 Task: Look for products in the category "Soup, Salads & Sandwiches" from Market Corner only.
Action: Mouse pressed left at (243, 122)
Screenshot: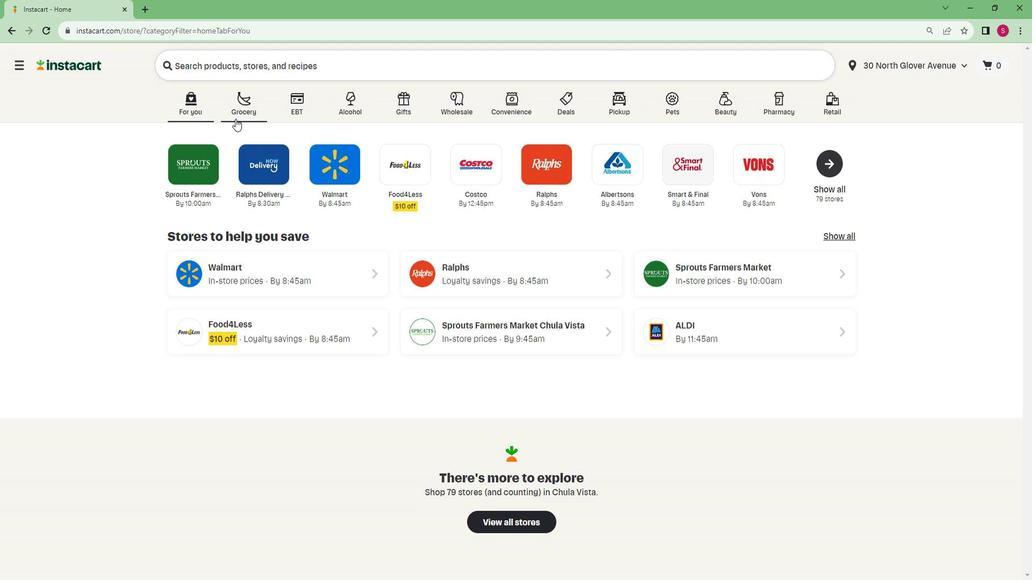 
Action: Mouse moved to (223, 310)
Screenshot: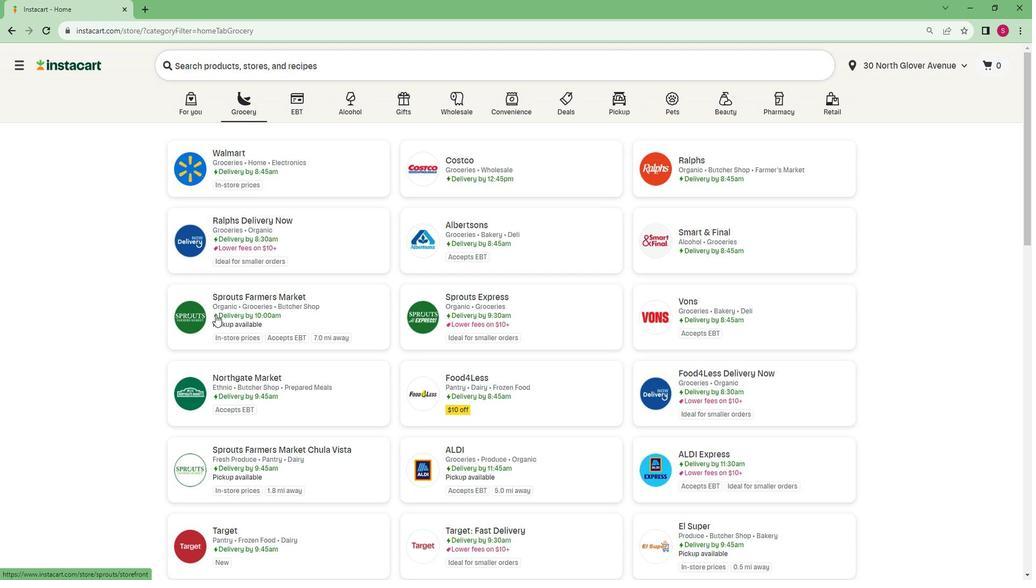 
Action: Mouse pressed left at (223, 310)
Screenshot: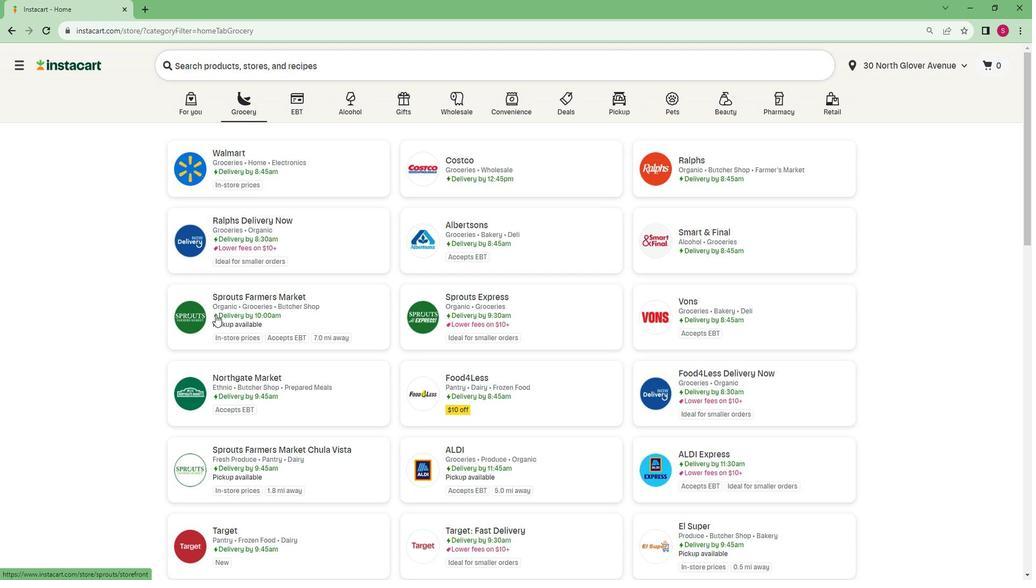 
Action: Mouse moved to (43, 426)
Screenshot: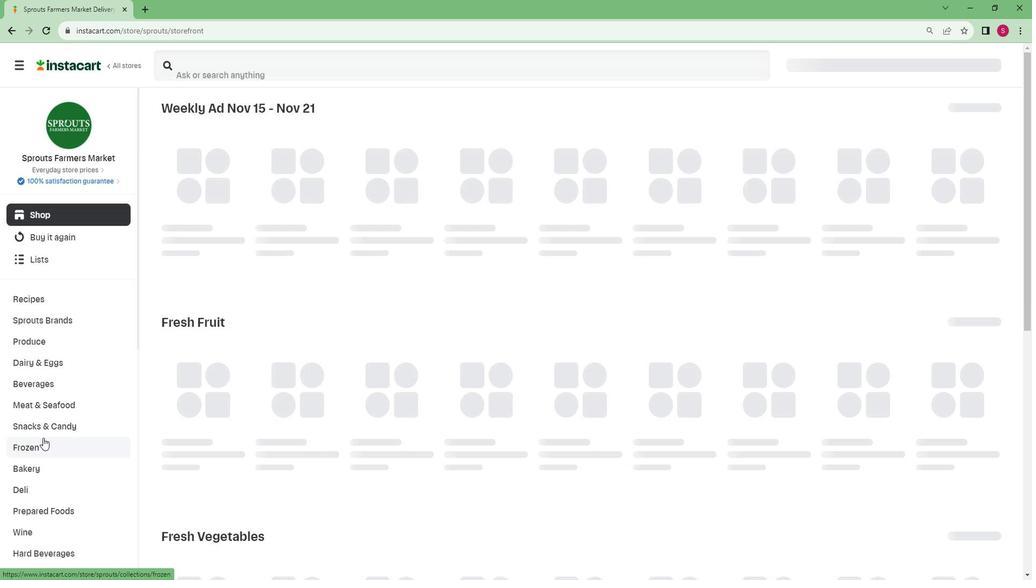 
Action: Mouse scrolled (43, 425) with delta (0, 0)
Screenshot: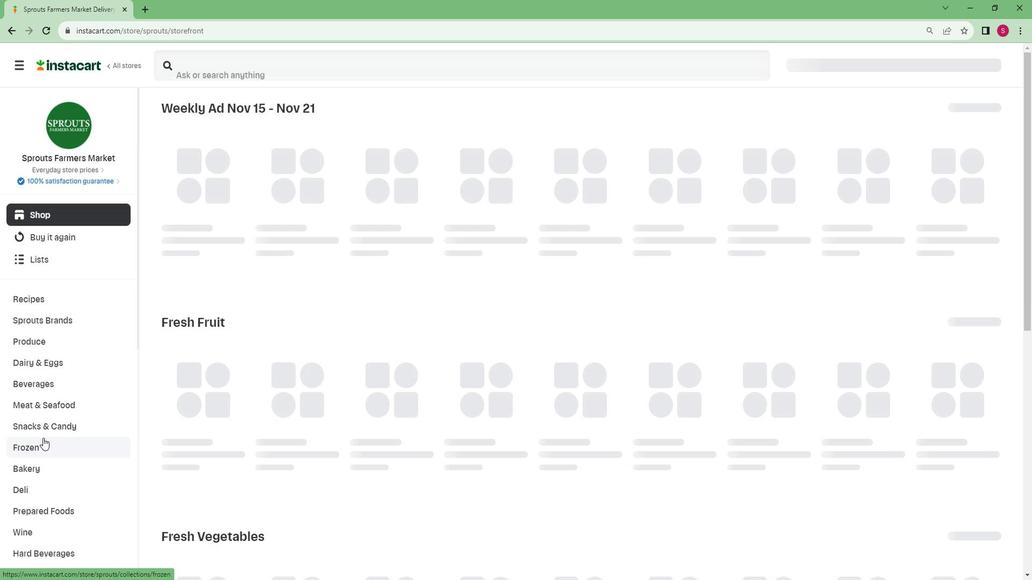 
Action: Mouse scrolled (43, 425) with delta (0, 0)
Screenshot: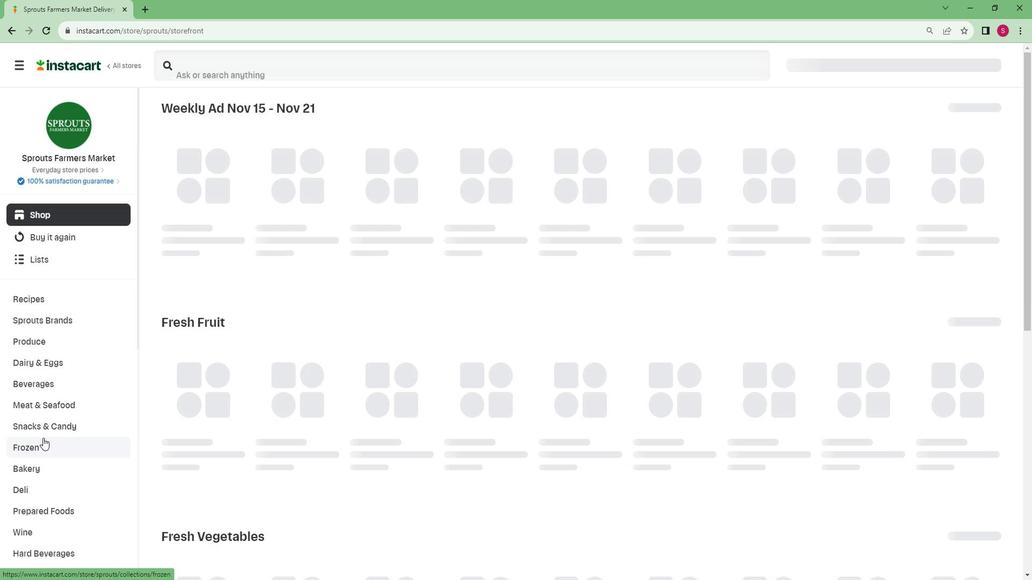 
Action: Mouse scrolled (43, 425) with delta (0, 0)
Screenshot: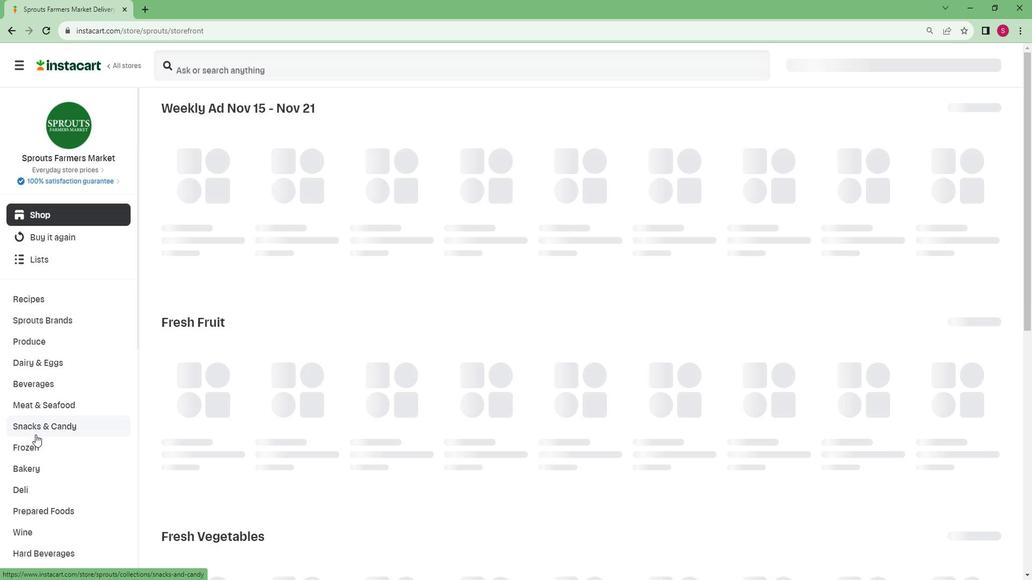 
Action: Mouse scrolled (43, 425) with delta (0, 0)
Screenshot: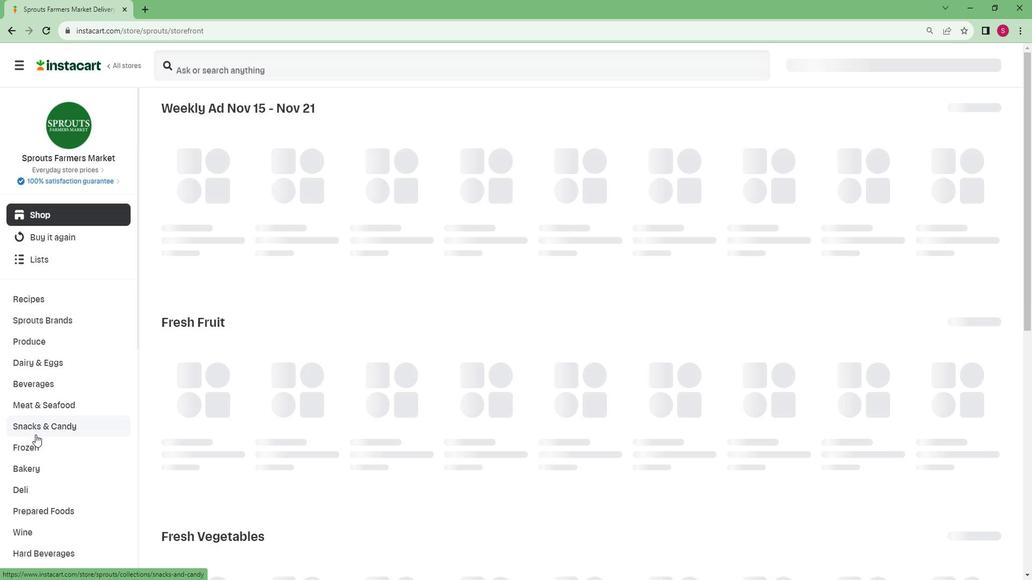 
Action: Mouse scrolled (43, 425) with delta (0, 0)
Screenshot: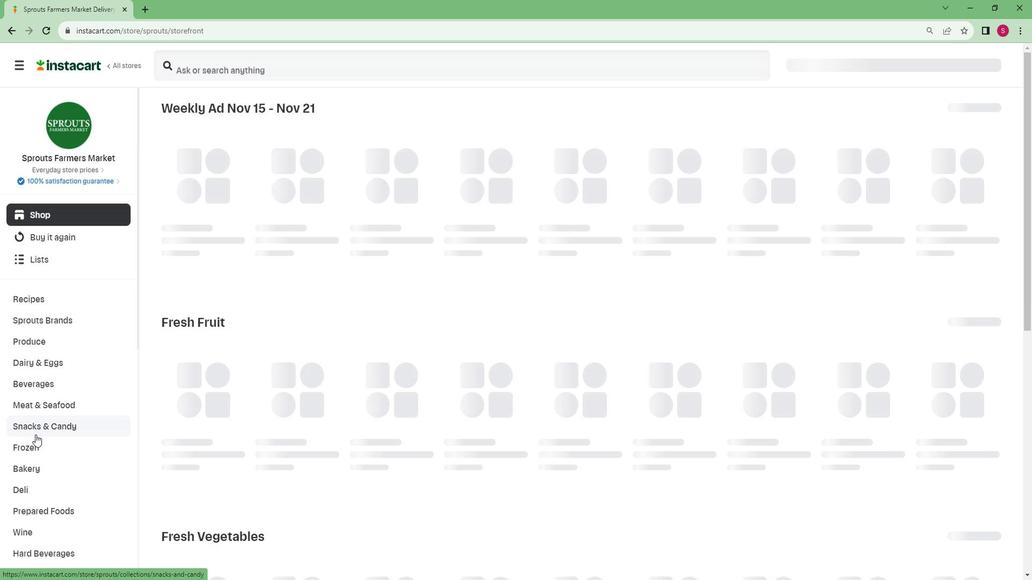 
Action: Mouse scrolled (43, 425) with delta (0, 0)
Screenshot: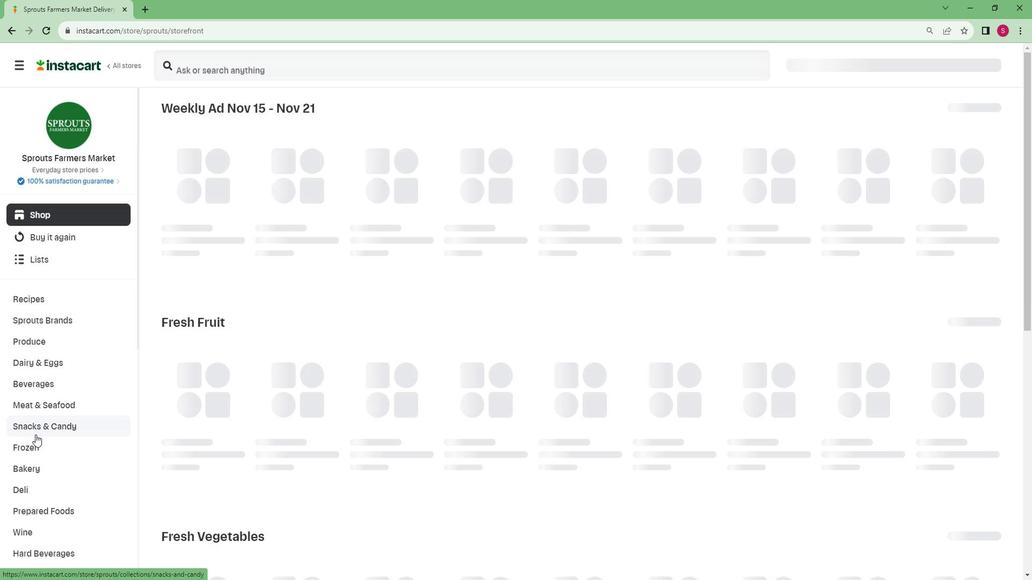 
Action: Mouse moved to (41, 425)
Screenshot: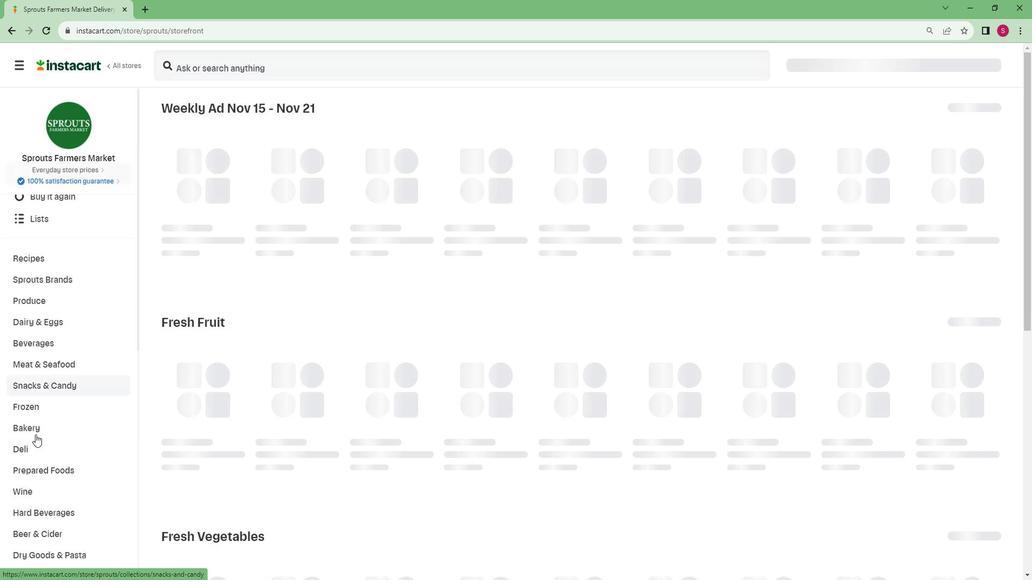 
Action: Mouse scrolled (41, 425) with delta (0, 0)
Screenshot: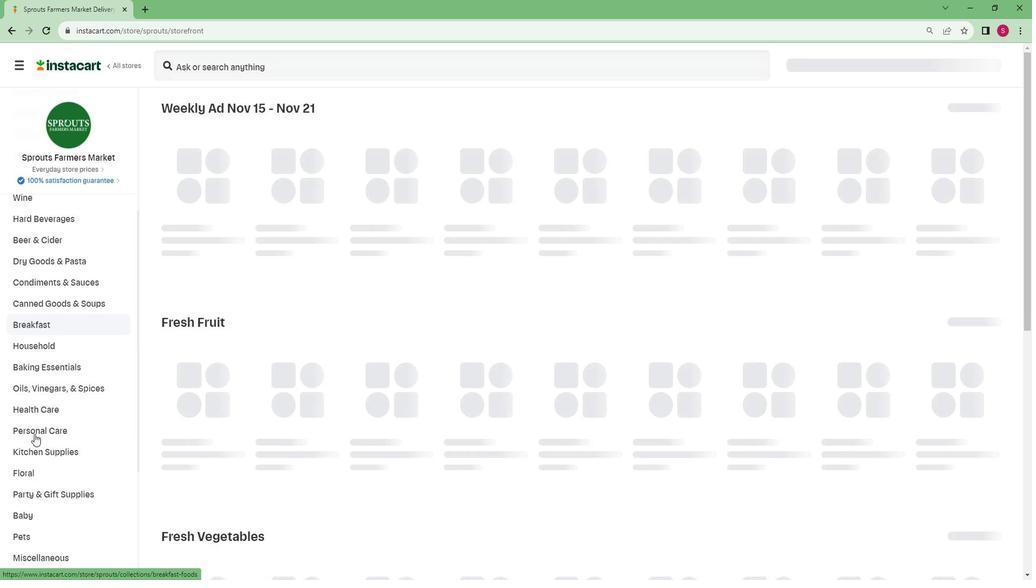 
Action: Mouse scrolled (41, 425) with delta (0, 0)
Screenshot: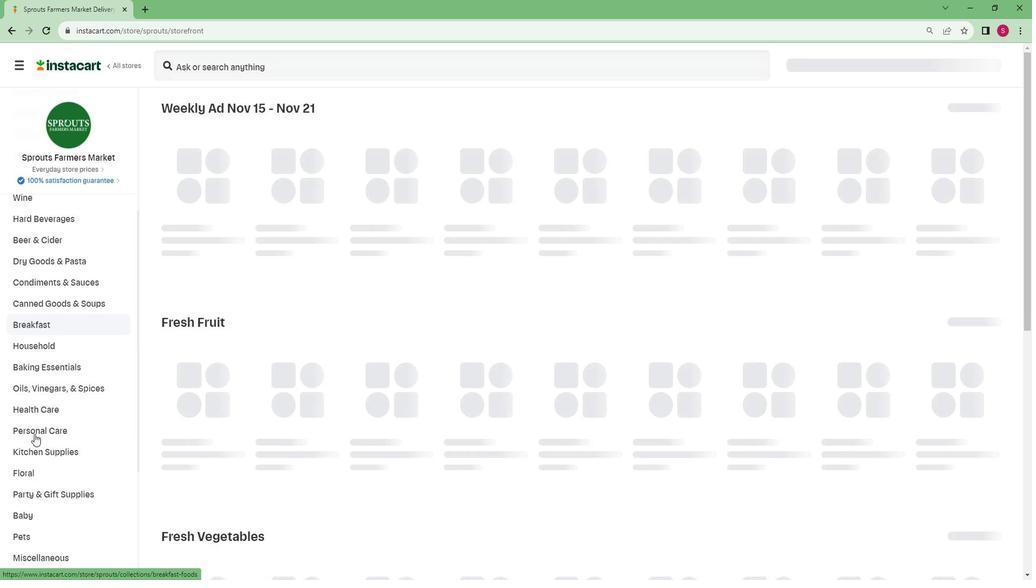 
Action: Mouse scrolled (41, 425) with delta (0, 0)
Screenshot: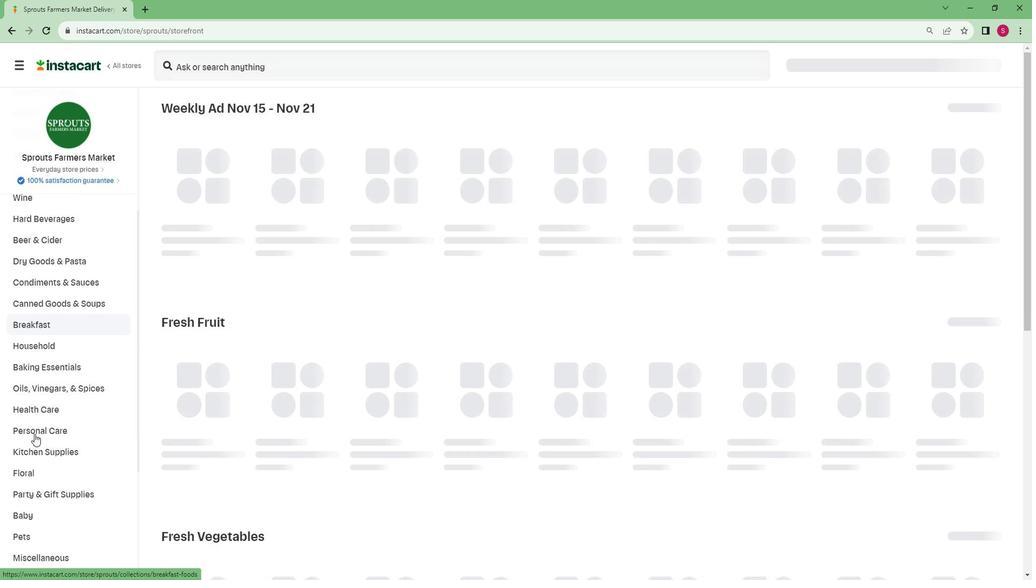 
Action: Mouse scrolled (41, 425) with delta (0, 0)
Screenshot: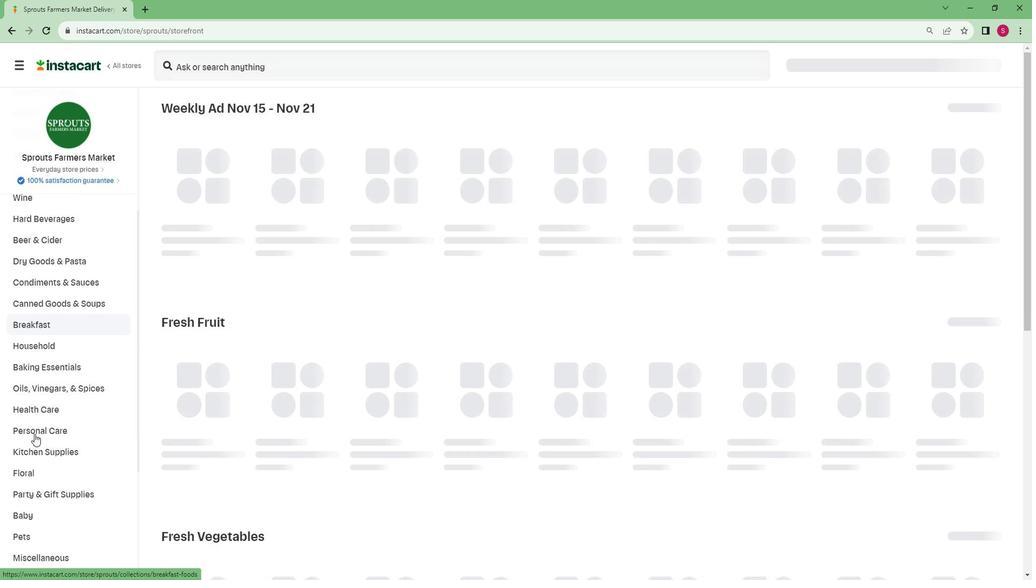 
Action: Mouse scrolled (41, 425) with delta (0, 0)
Screenshot: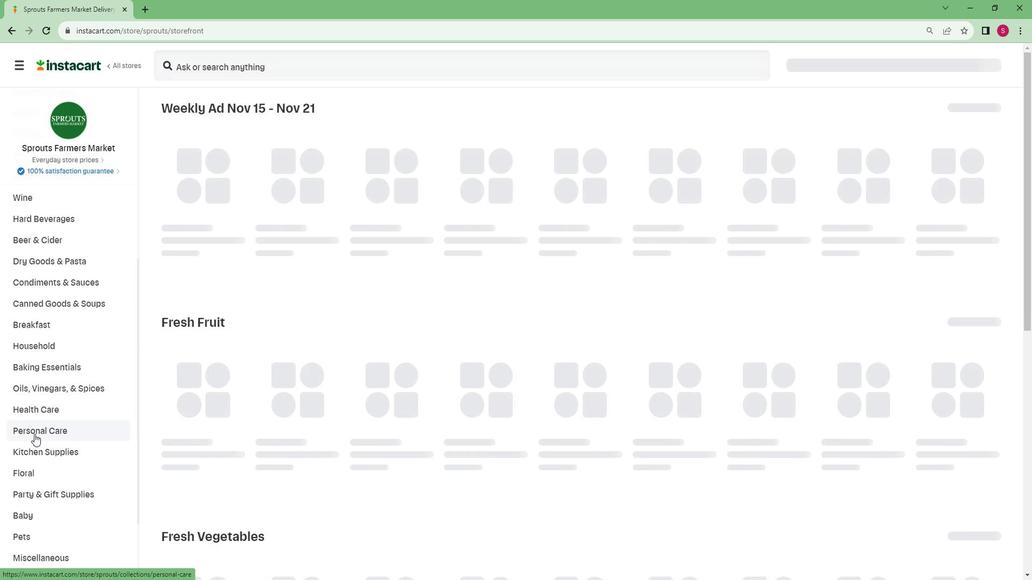 
Action: Mouse moved to (37, 554)
Screenshot: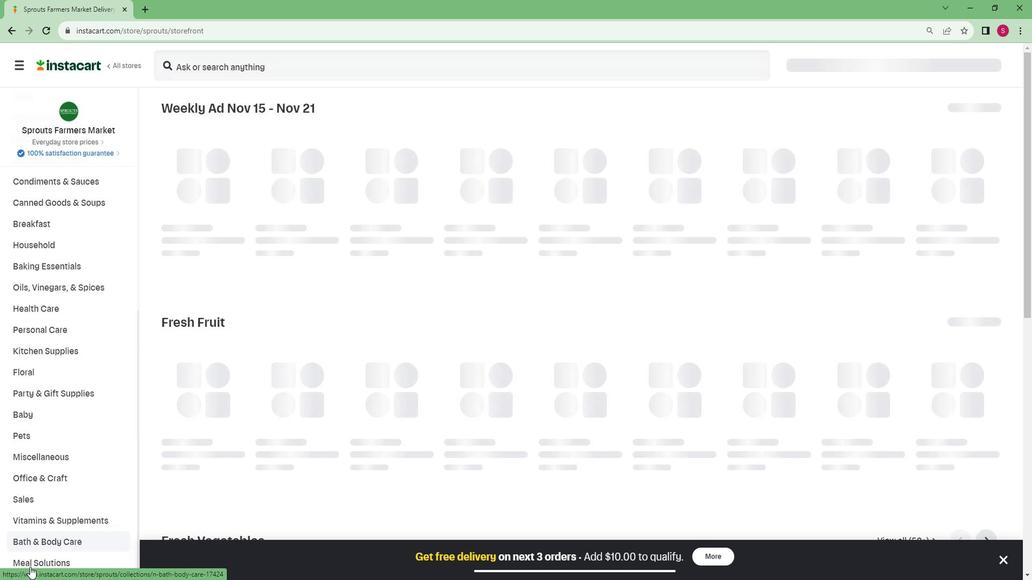 
Action: Mouse pressed left at (37, 554)
Screenshot: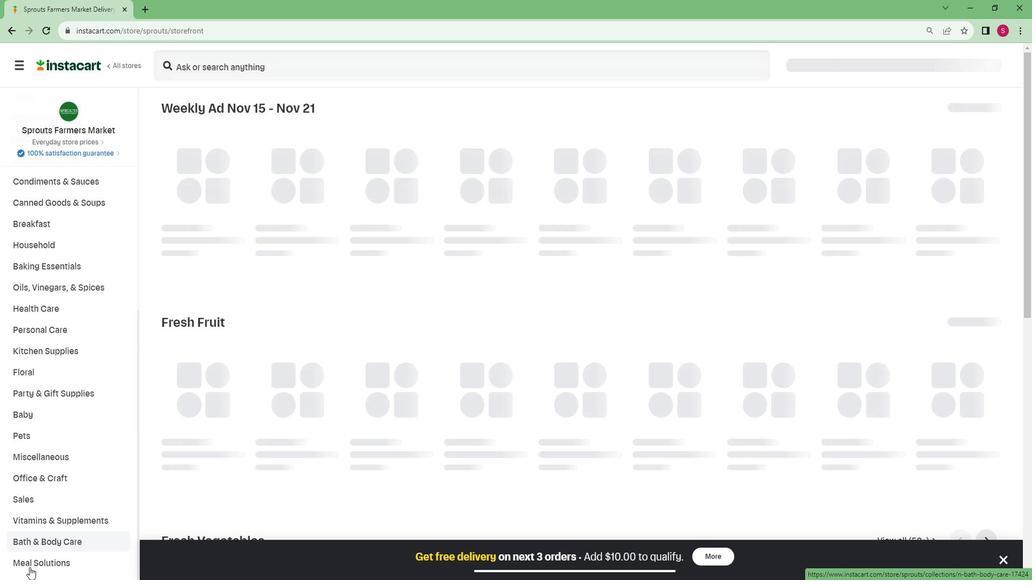 
Action: Mouse moved to (66, 524)
Screenshot: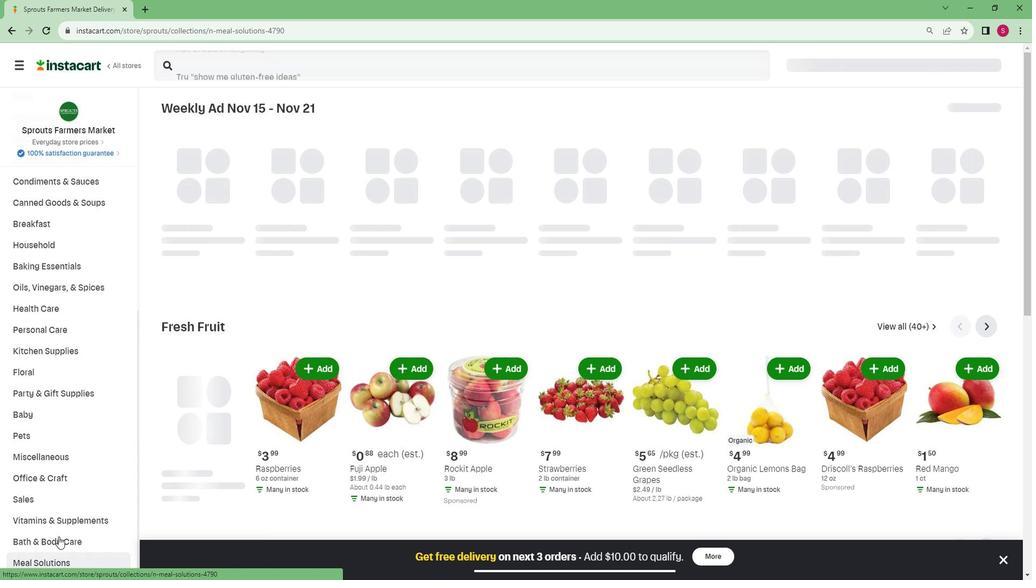 
Action: Mouse scrolled (66, 523) with delta (0, 0)
Screenshot: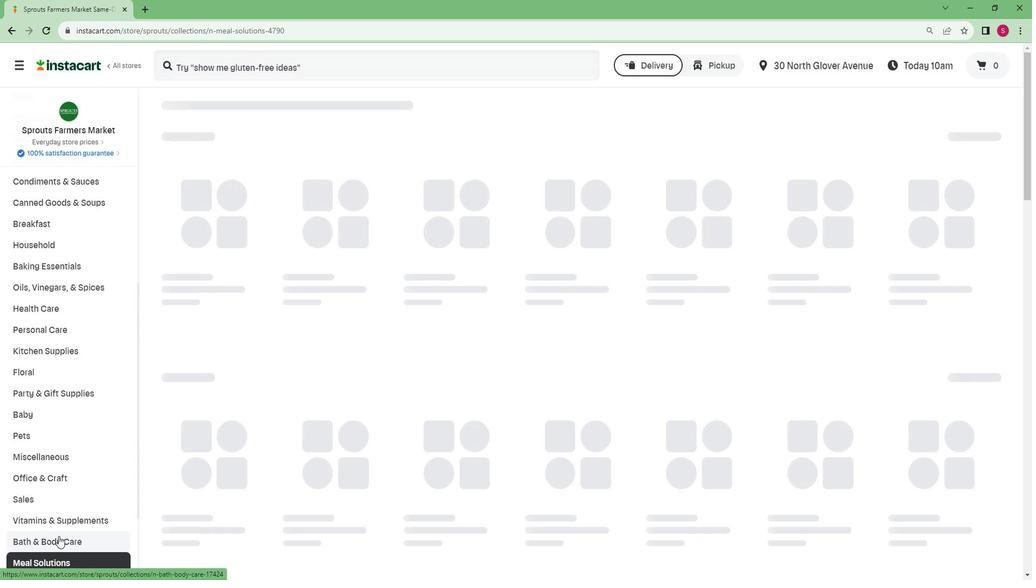 
Action: Mouse scrolled (66, 523) with delta (0, 0)
Screenshot: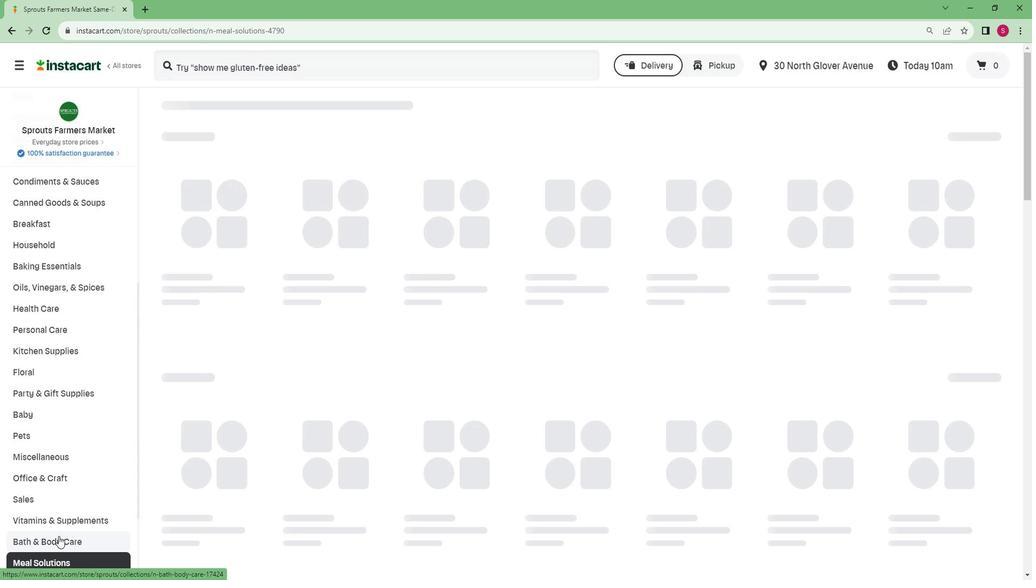 
Action: Mouse scrolled (66, 523) with delta (0, 0)
Screenshot: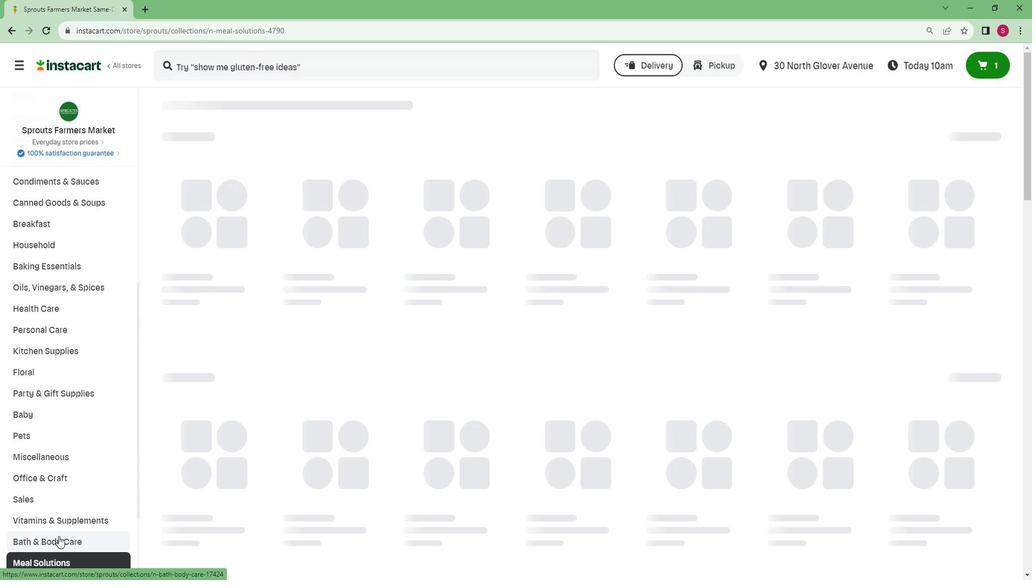 
Action: Mouse scrolled (66, 523) with delta (0, 0)
Screenshot: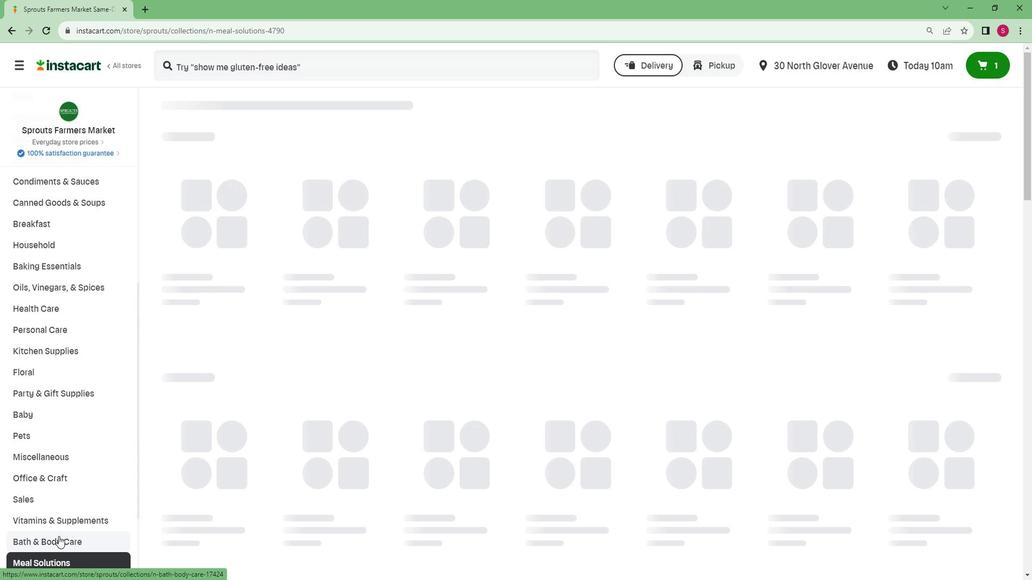 
Action: Mouse moved to (58, 527)
Screenshot: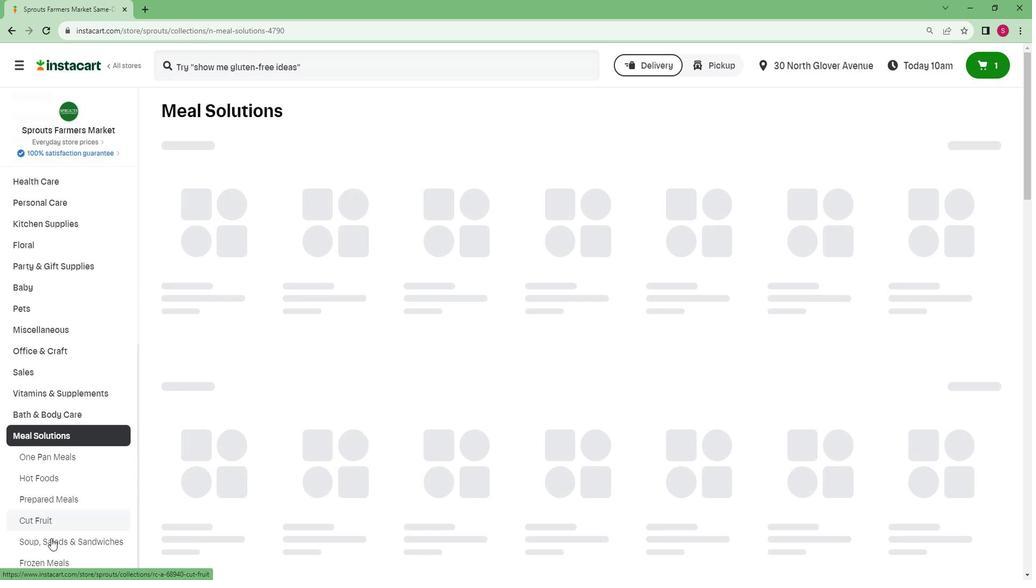
Action: Mouse pressed left at (58, 527)
Screenshot: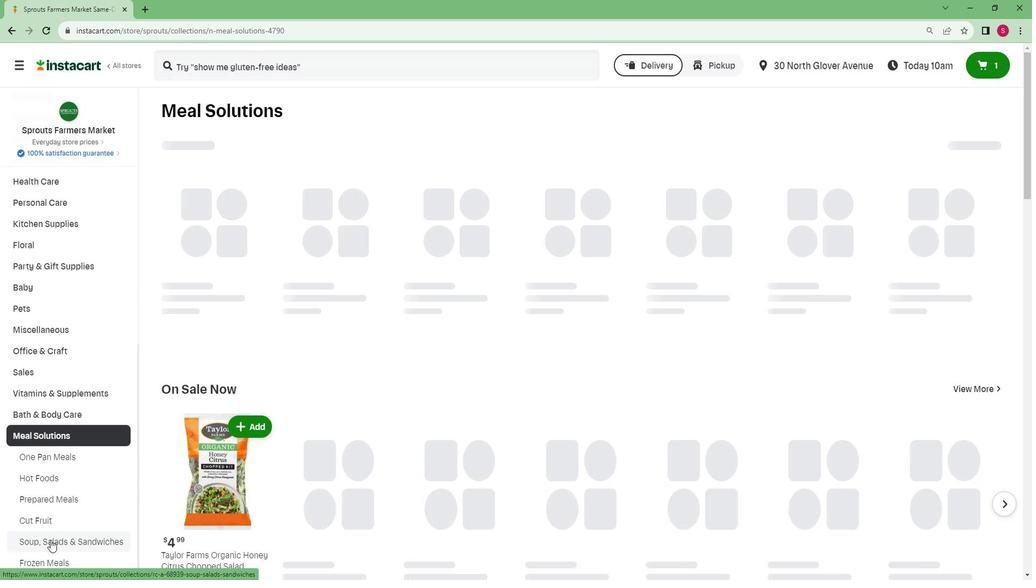 
Action: Mouse moved to (191, 142)
Screenshot: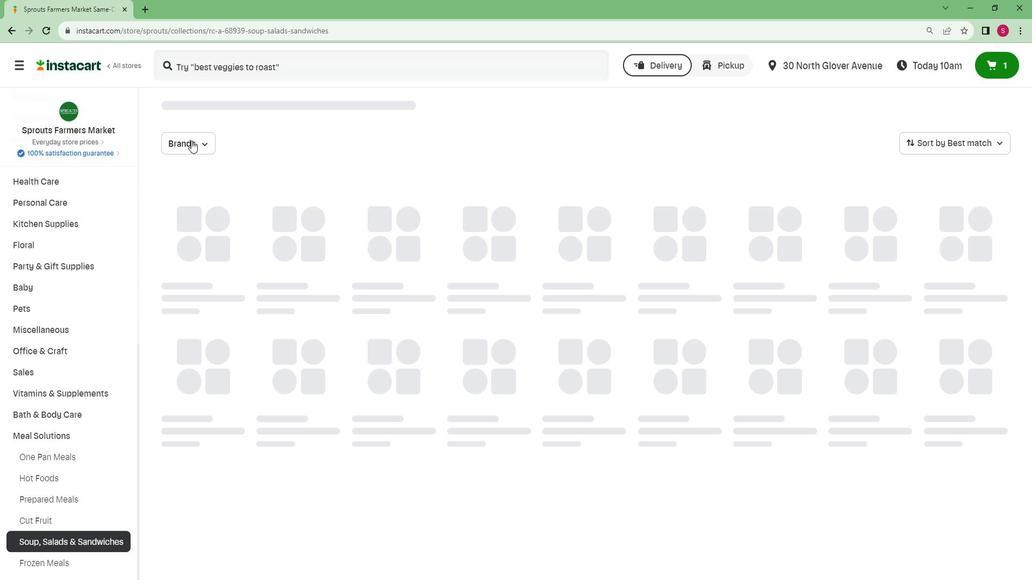 
Action: Mouse pressed left at (191, 142)
Screenshot: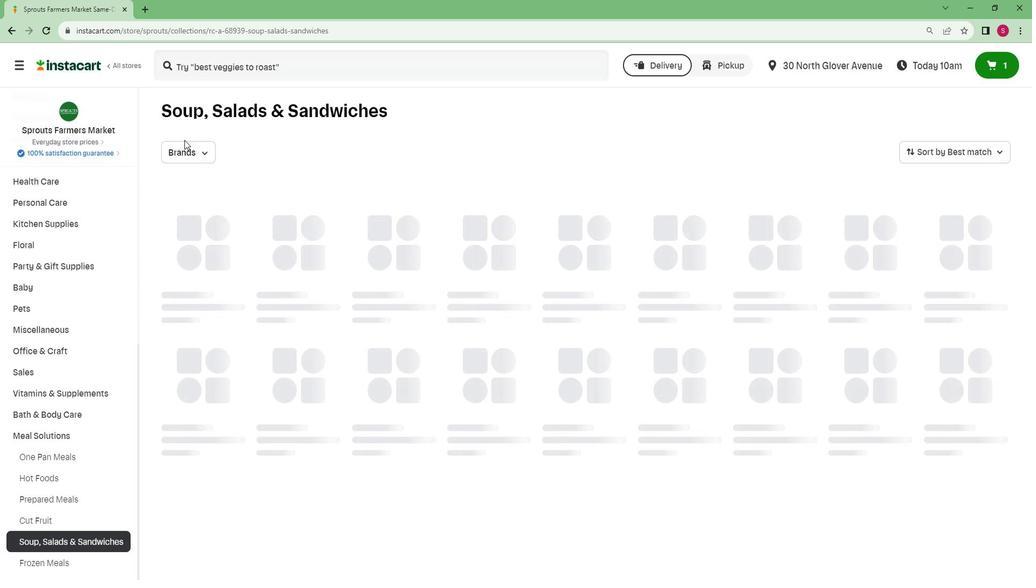
Action: Mouse moved to (212, 158)
Screenshot: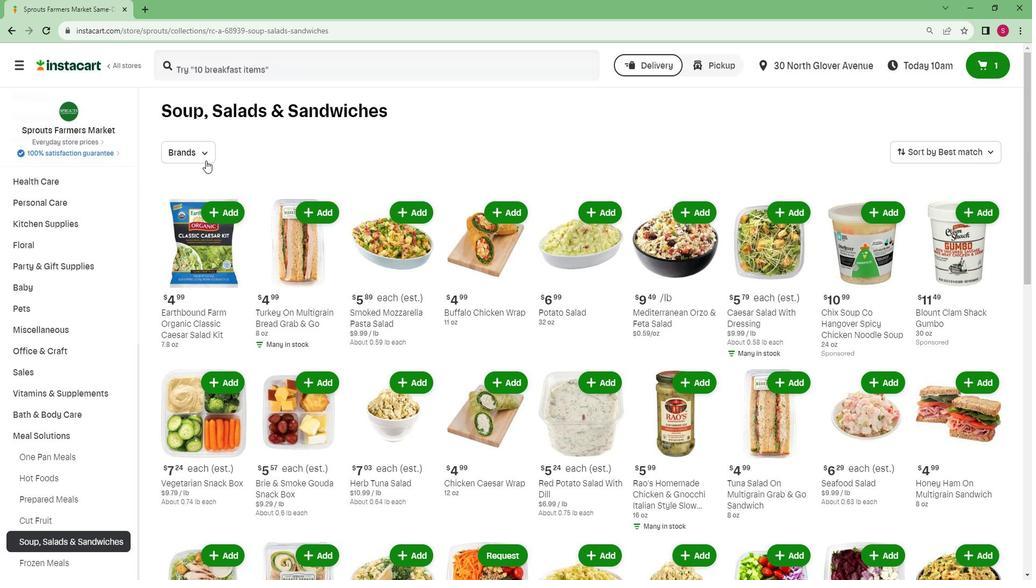 
Action: Mouse pressed left at (212, 158)
Screenshot: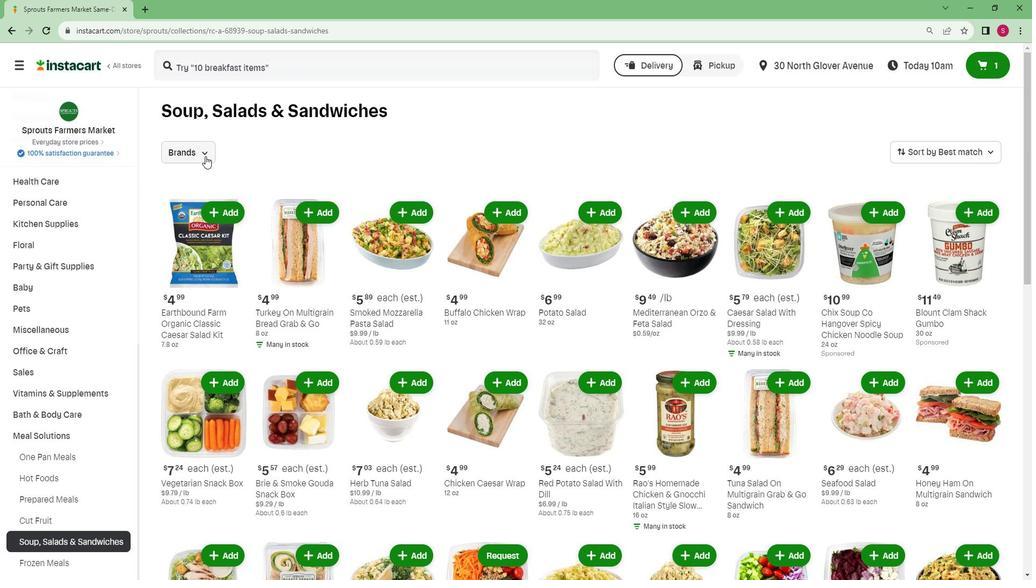 
Action: Mouse moved to (236, 233)
Screenshot: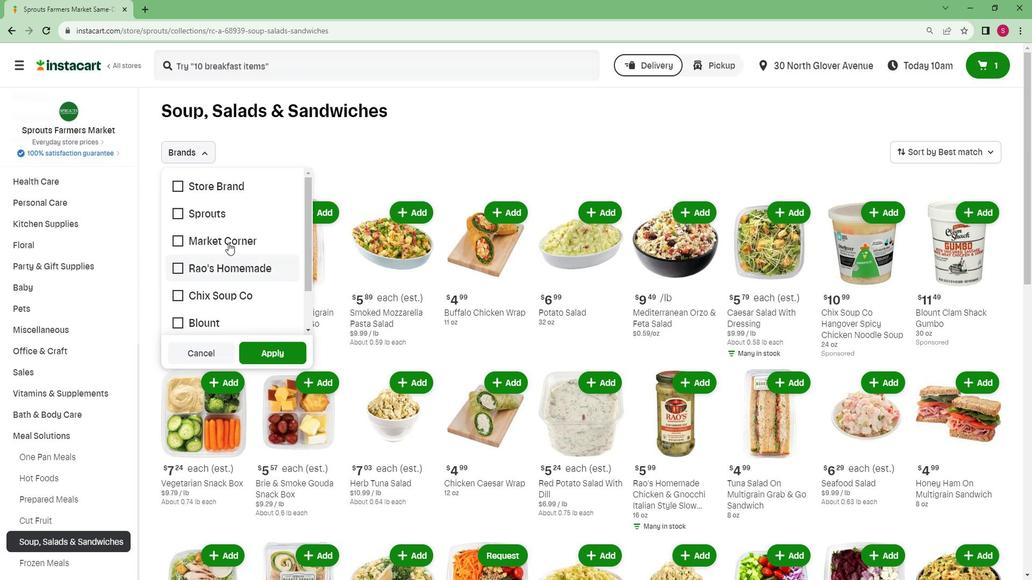 
Action: Mouse pressed left at (236, 233)
Screenshot: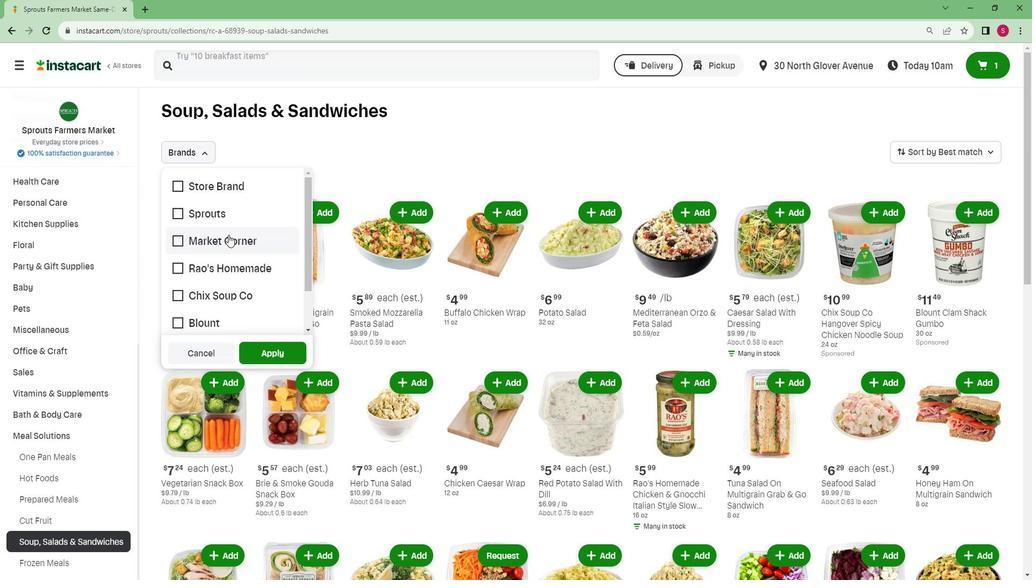 
Action: Mouse moved to (270, 340)
Screenshot: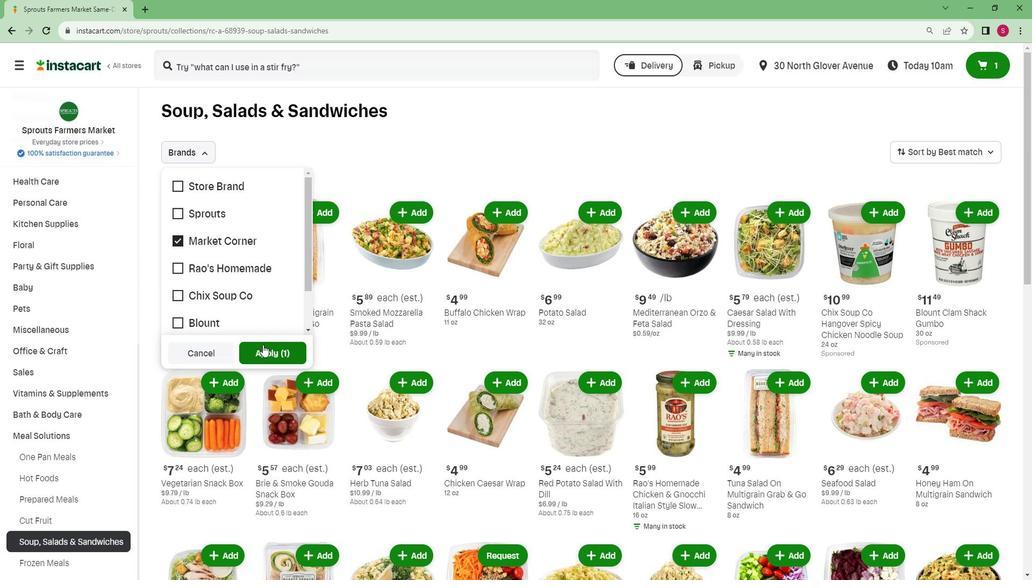 
Action: Mouse pressed left at (270, 340)
Screenshot: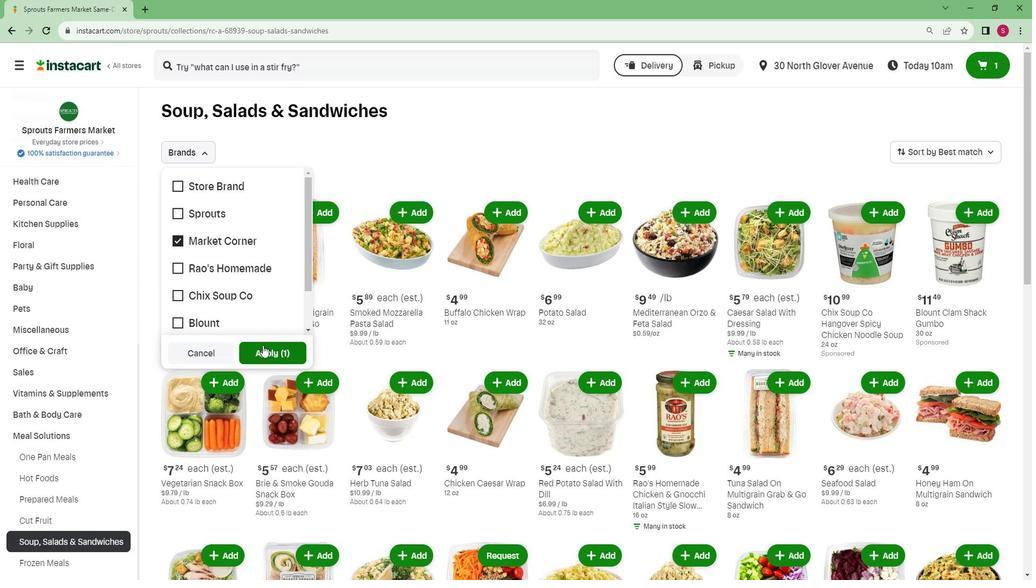 
Action: Mouse moved to (270, 340)
Screenshot: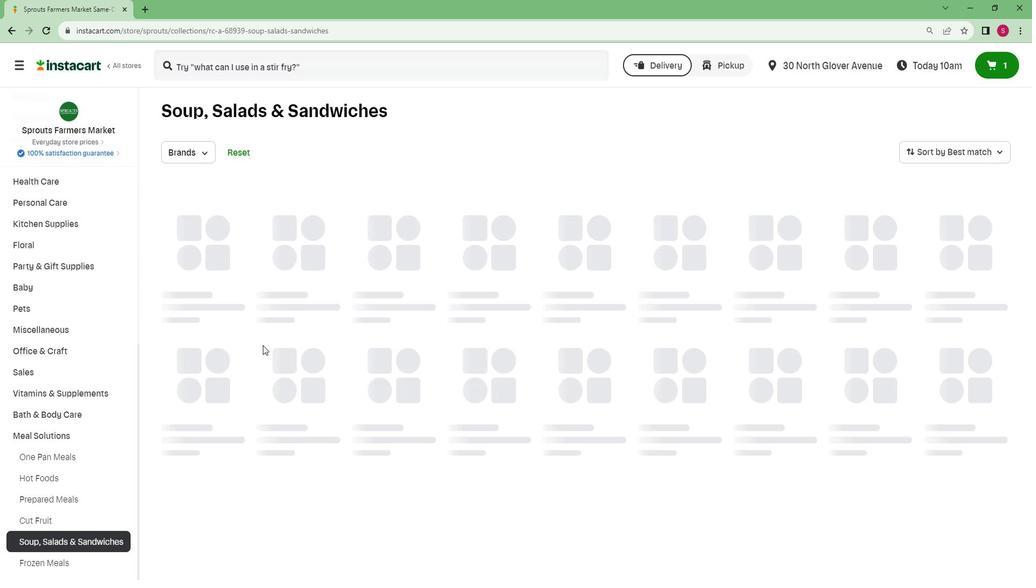 
